 Task: Create a rule from the Routing list, Task moved to a section -> Set Priority in the project AgileBazaar , set the section as To-Do and set the priority of the task as  High
Action: Mouse moved to (1215, 110)
Screenshot: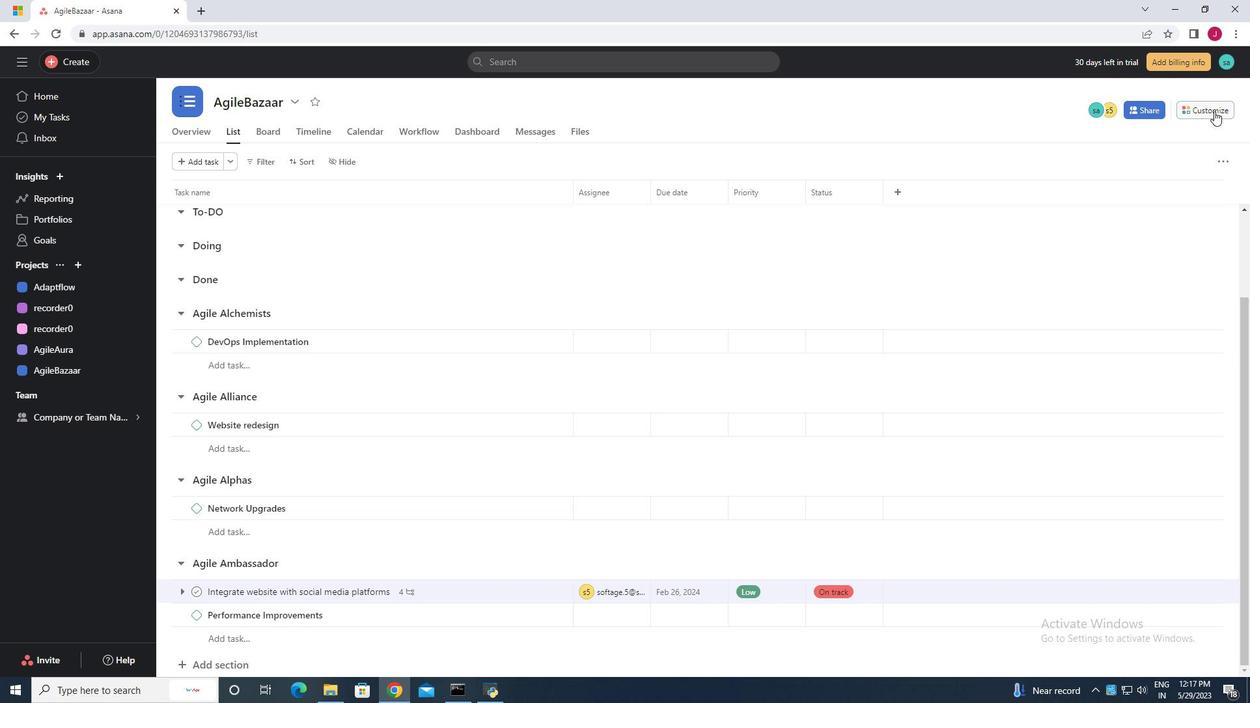 
Action: Mouse pressed left at (1215, 110)
Screenshot: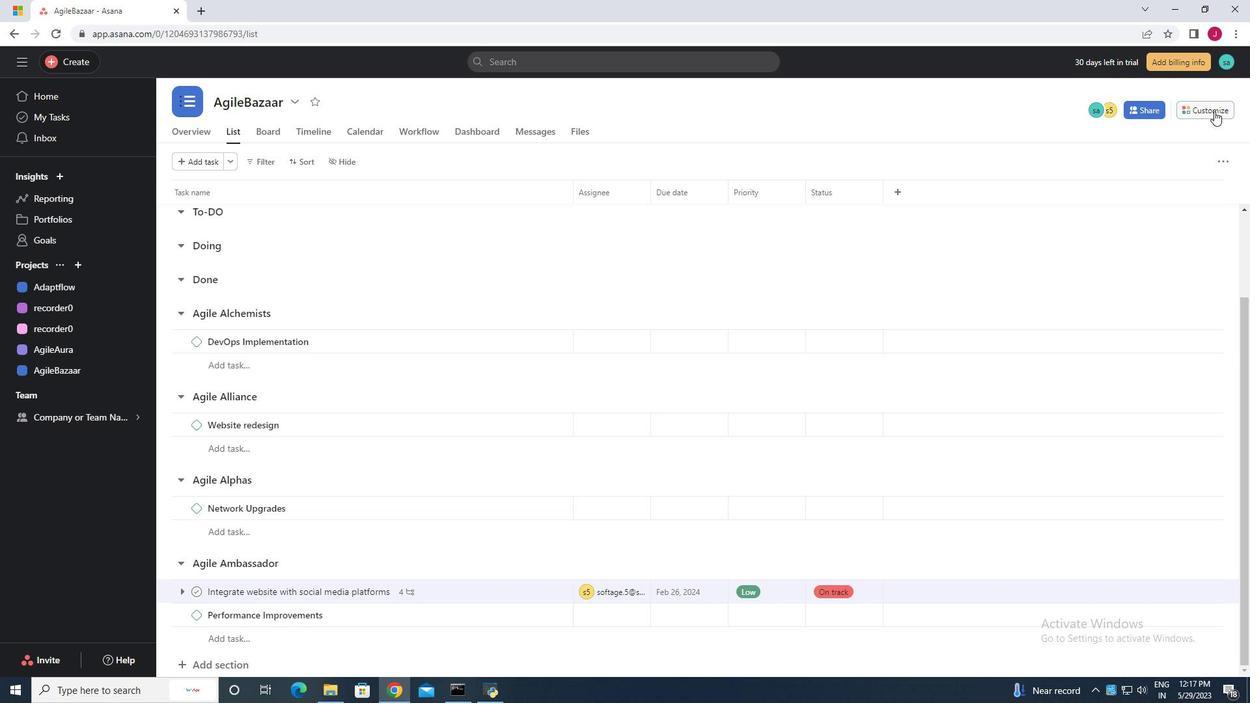 
Action: Mouse moved to (986, 282)
Screenshot: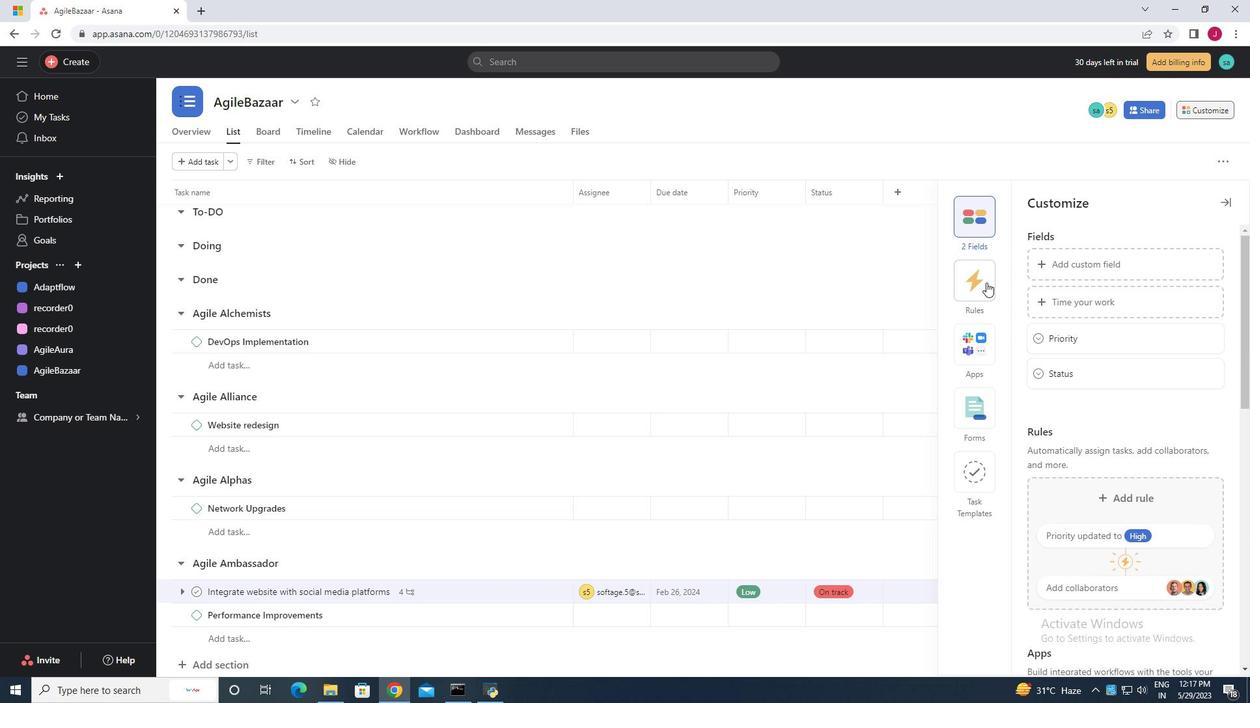 
Action: Mouse pressed left at (986, 282)
Screenshot: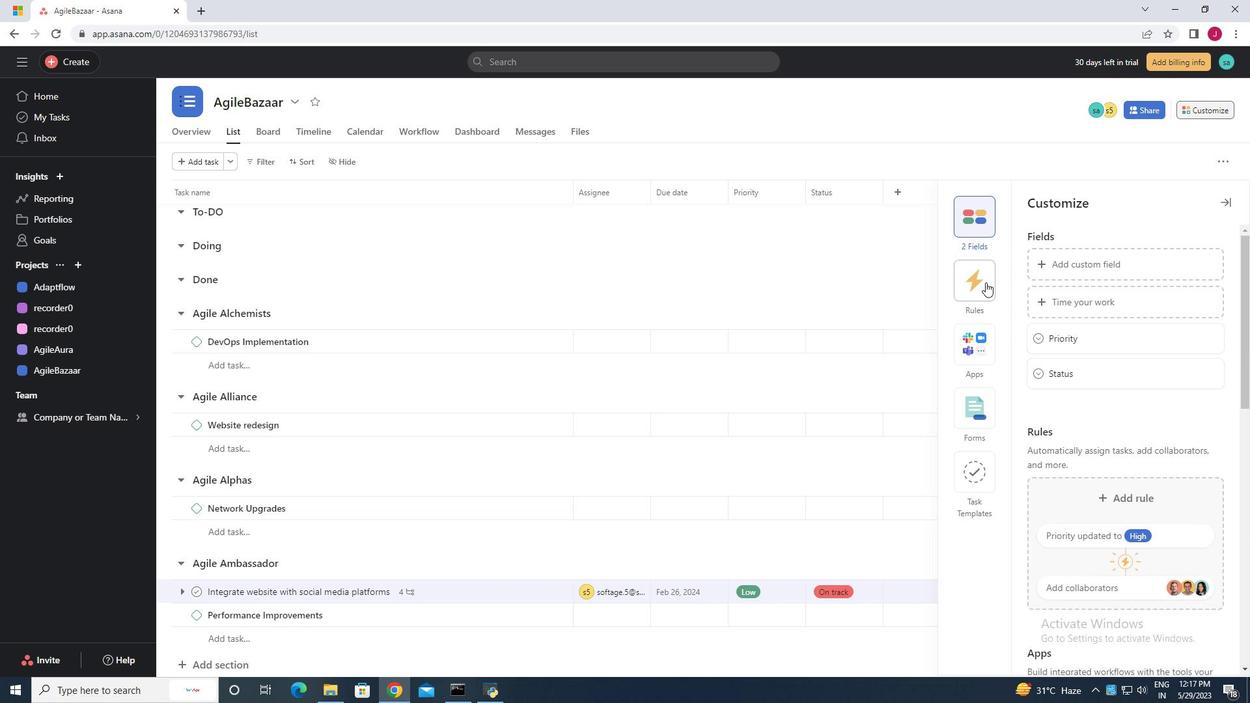 
Action: Mouse moved to (1115, 302)
Screenshot: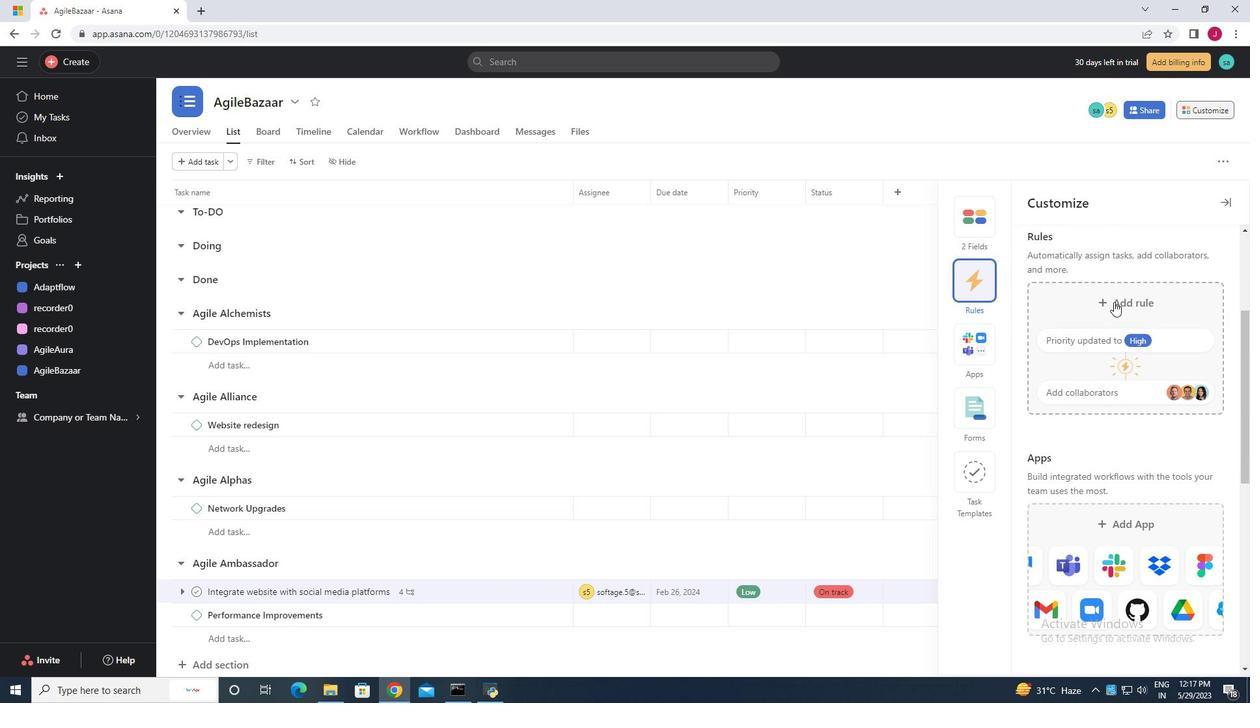 
Action: Mouse pressed left at (1115, 302)
Screenshot: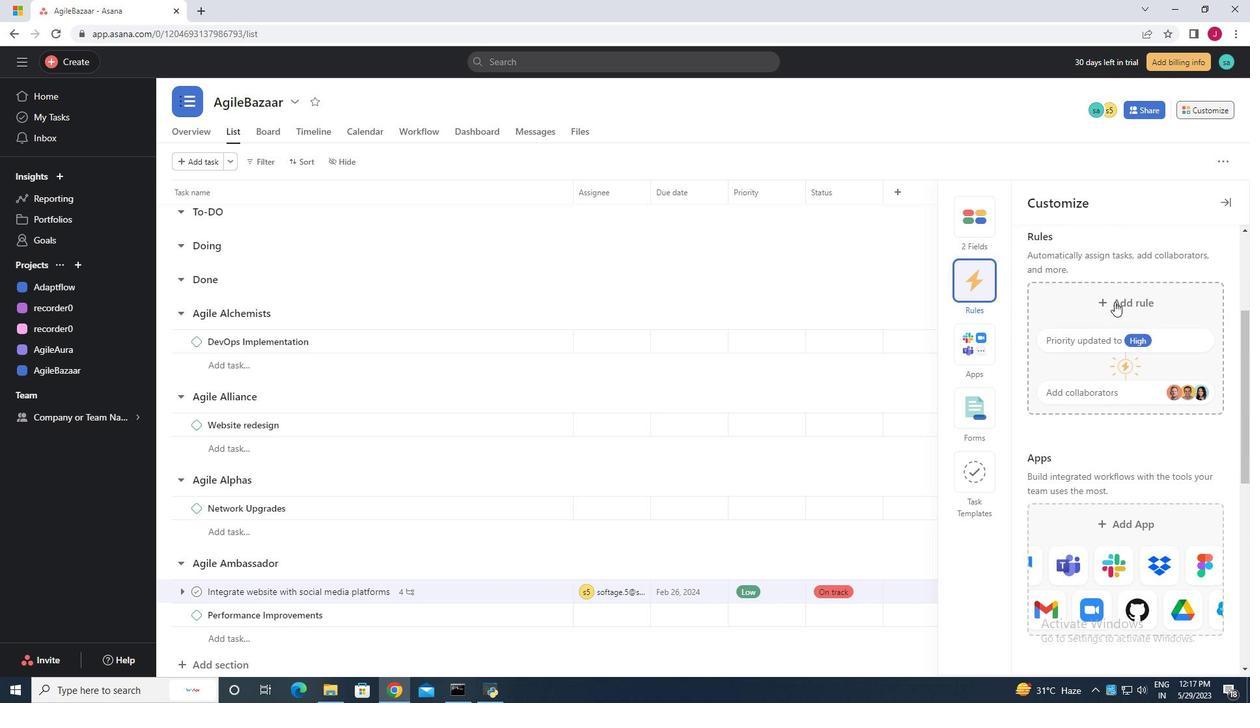 
Action: Mouse moved to (278, 173)
Screenshot: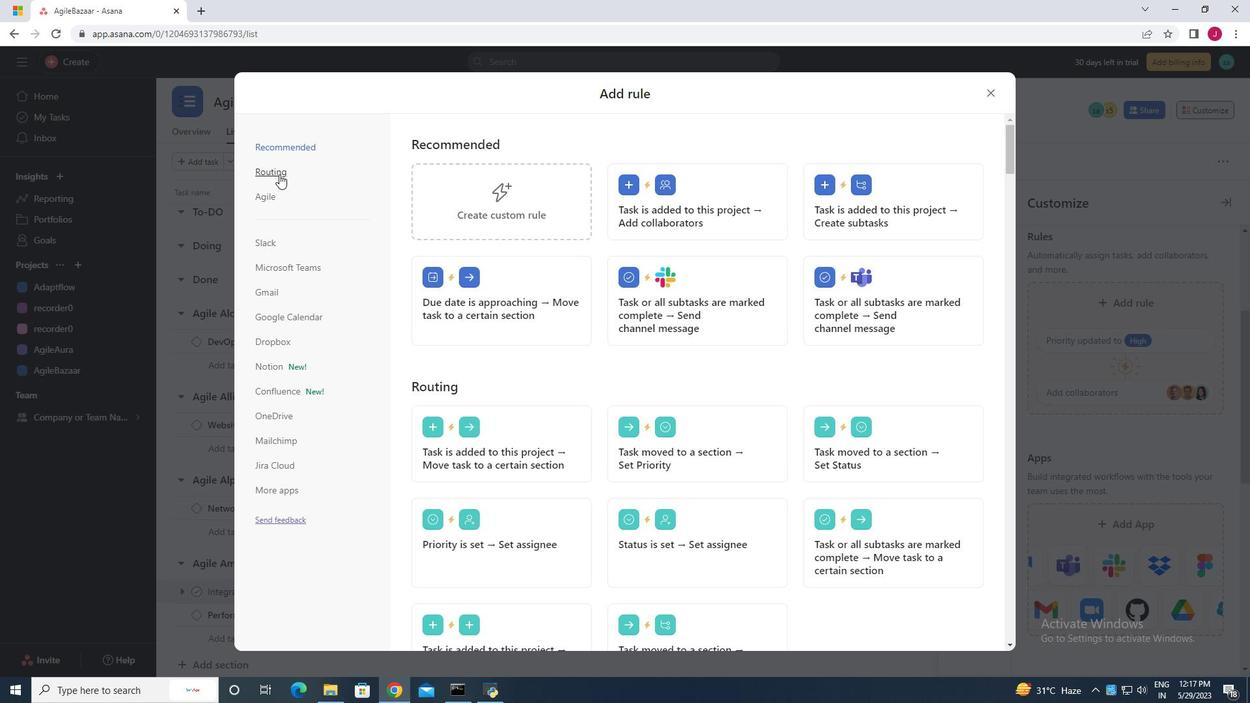 
Action: Mouse pressed left at (278, 173)
Screenshot: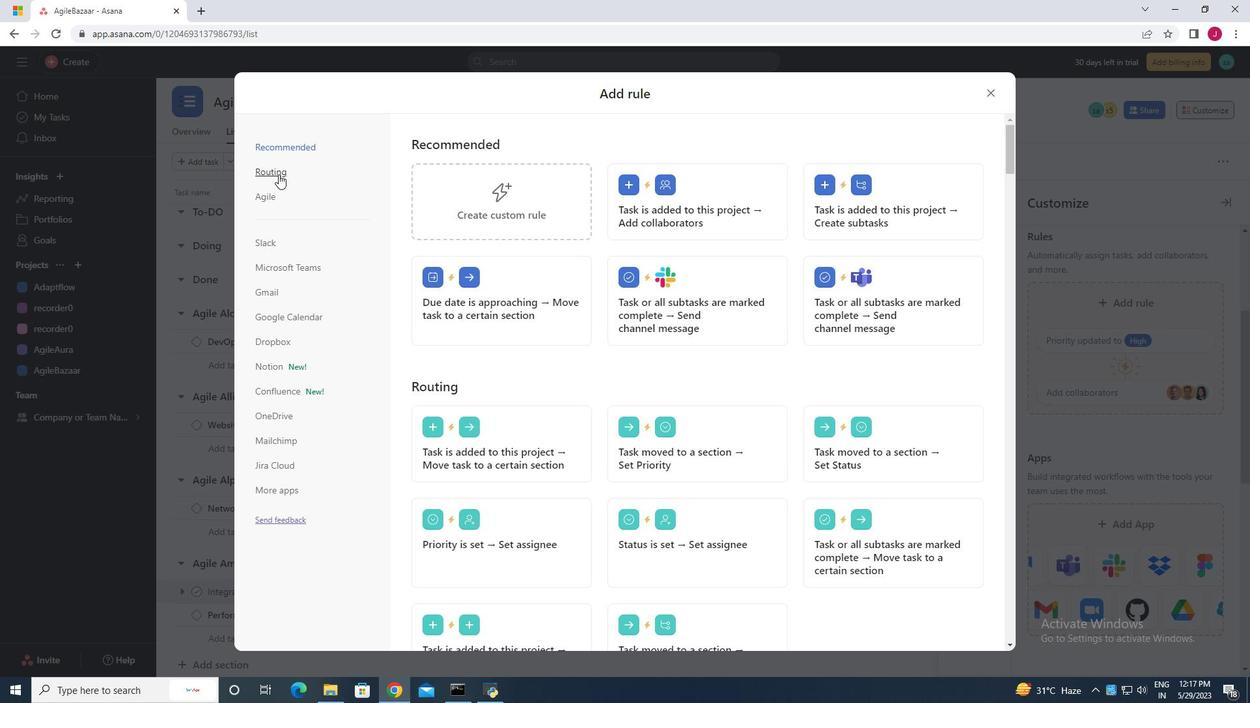 
Action: Mouse moved to (690, 211)
Screenshot: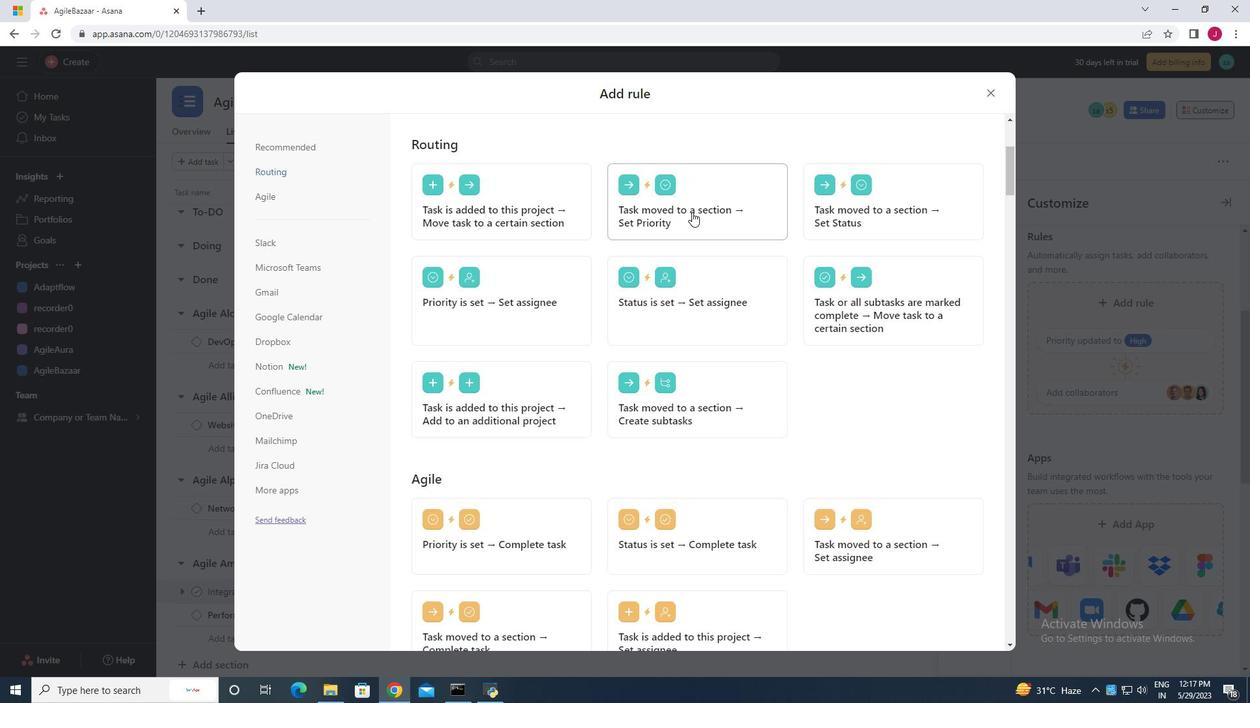 
Action: Mouse pressed left at (690, 211)
Screenshot: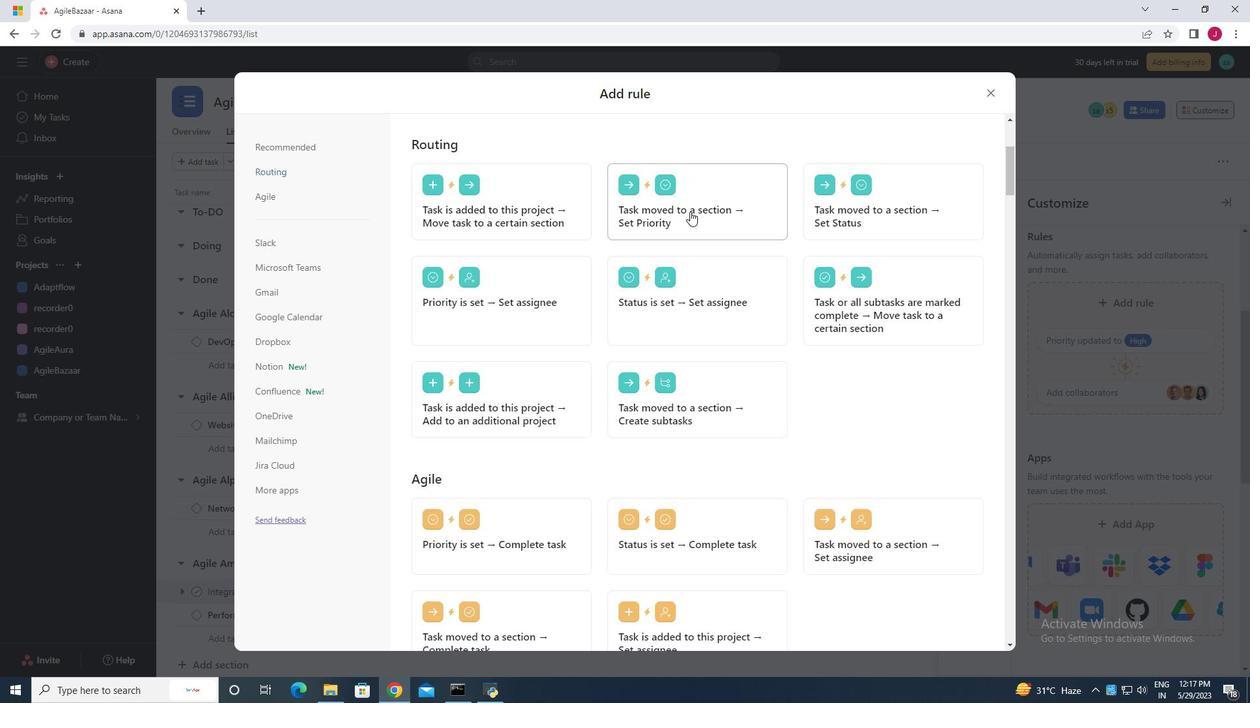 
Action: Mouse moved to (489, 349)
Screenshot: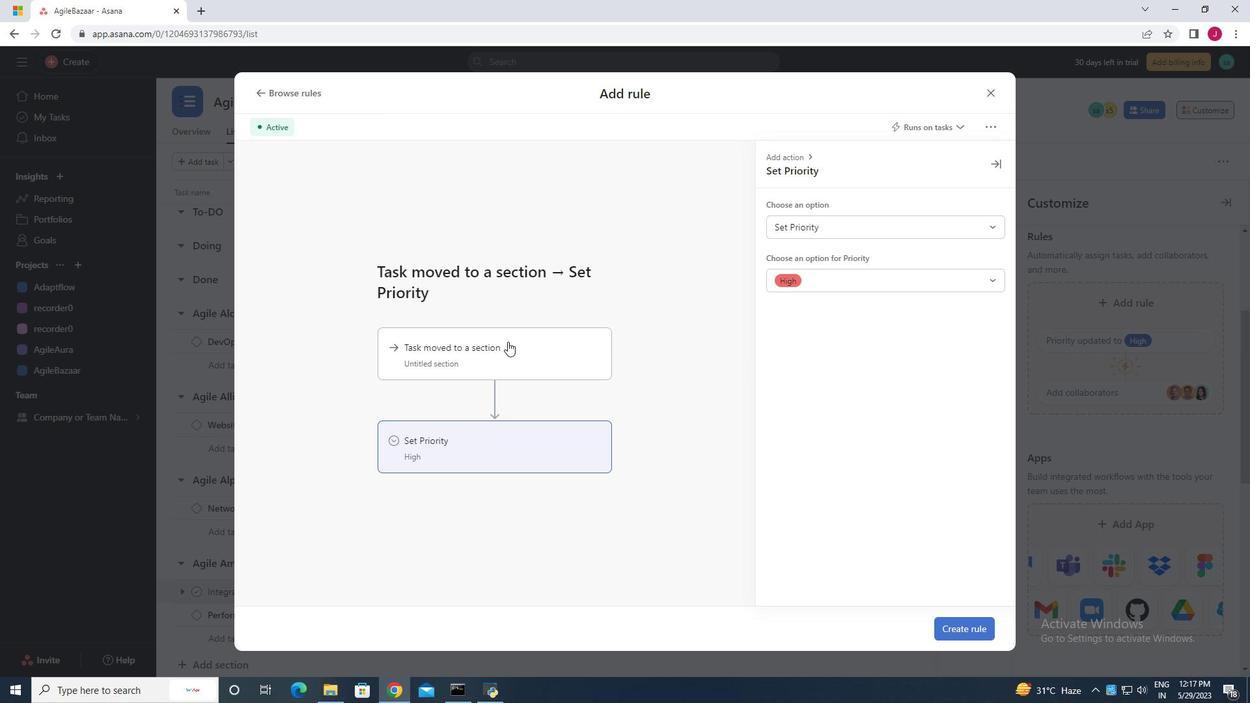 
Action: Mouse pressed left at (489, 349)
Screenshot: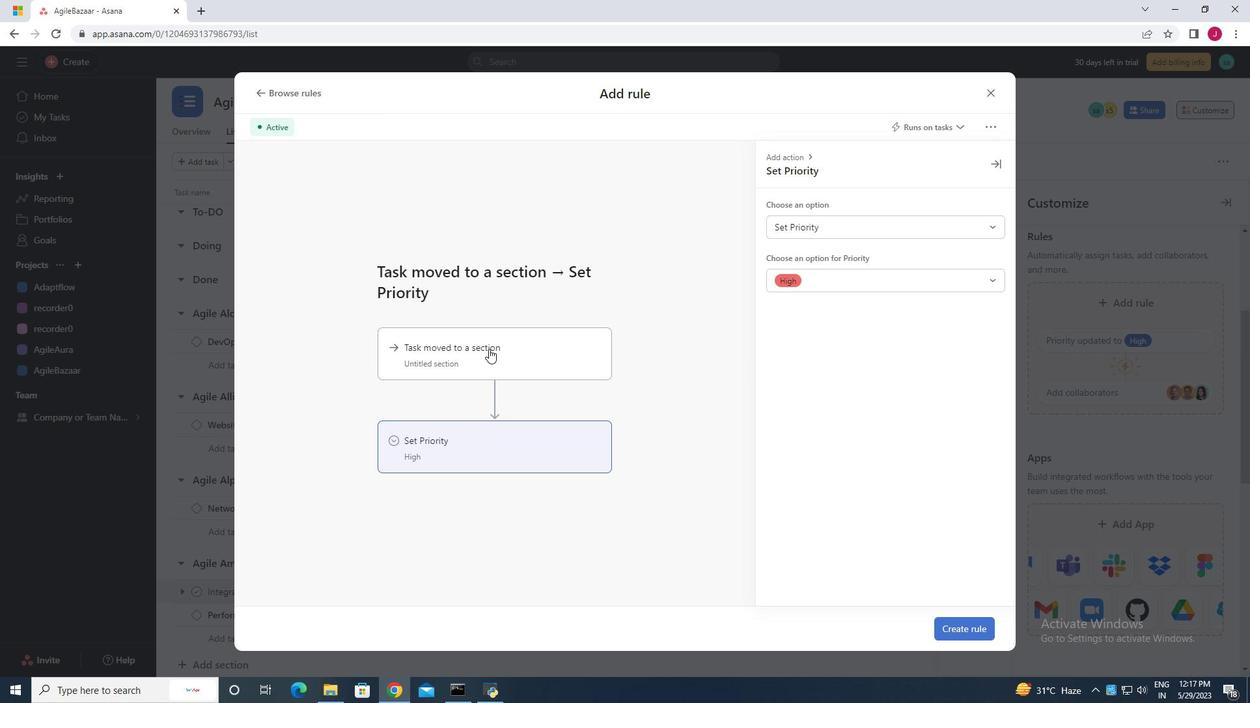 
Action: Mouse moved to (836, 222)
Screenshot: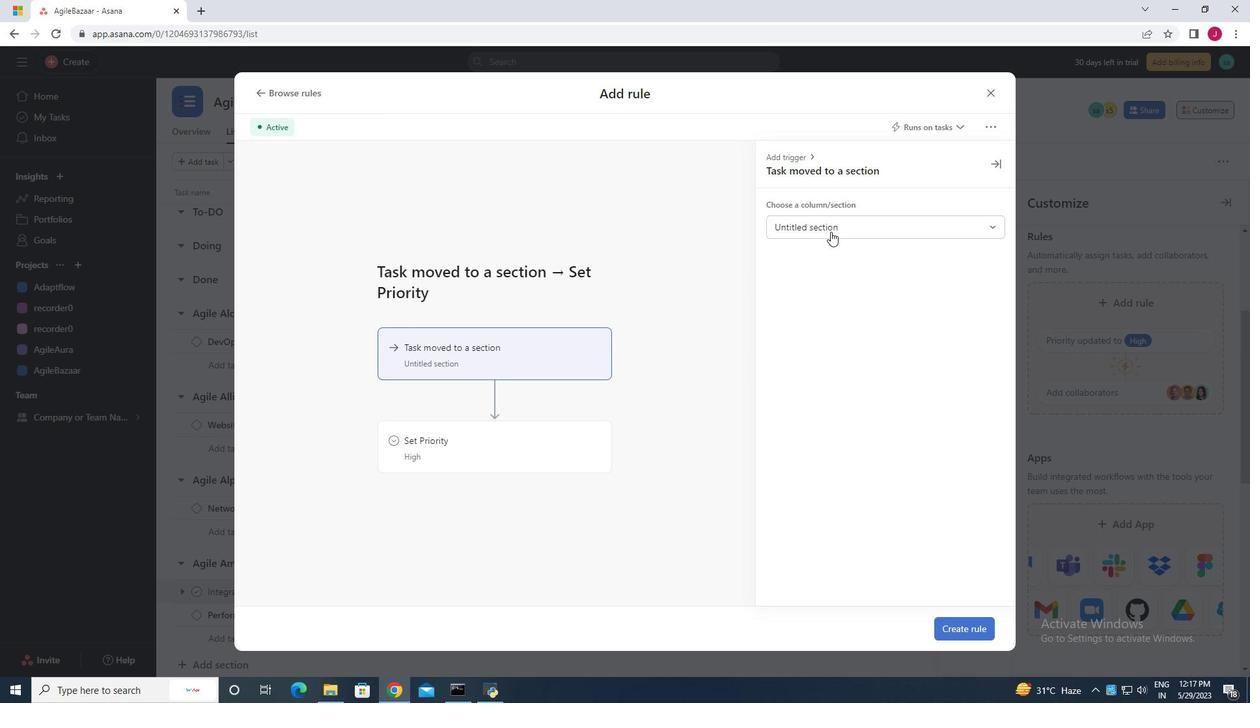 
Action: Mouse pressed left at (836, 222)
Screenshot: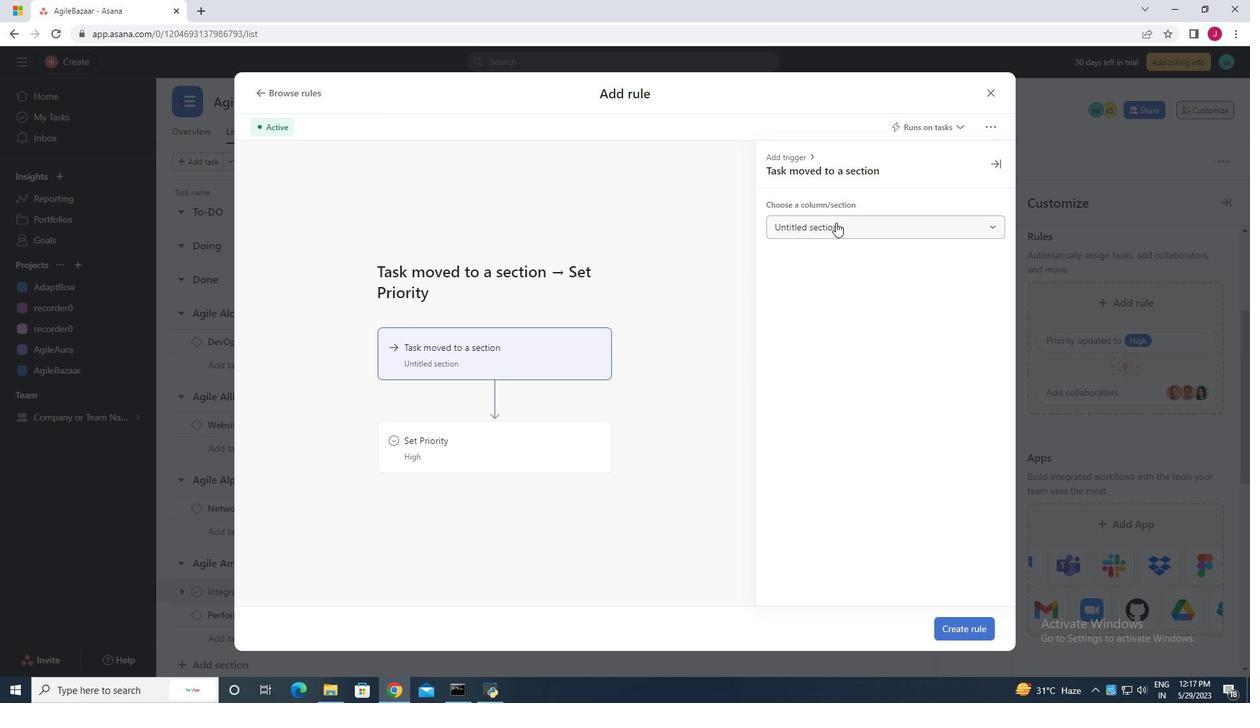 
Action: Mouse moved to (798, 280)
Screenshot: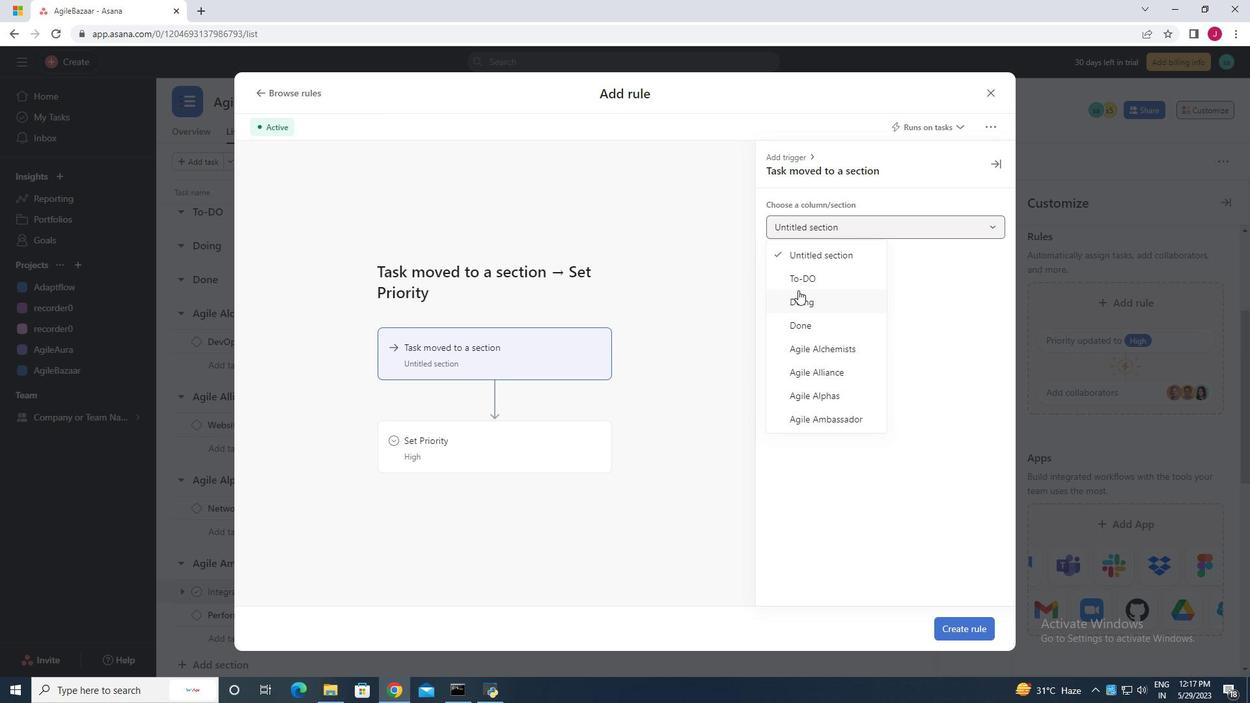 
Action: Mouse pressed left at (798, 280)
Screenshot: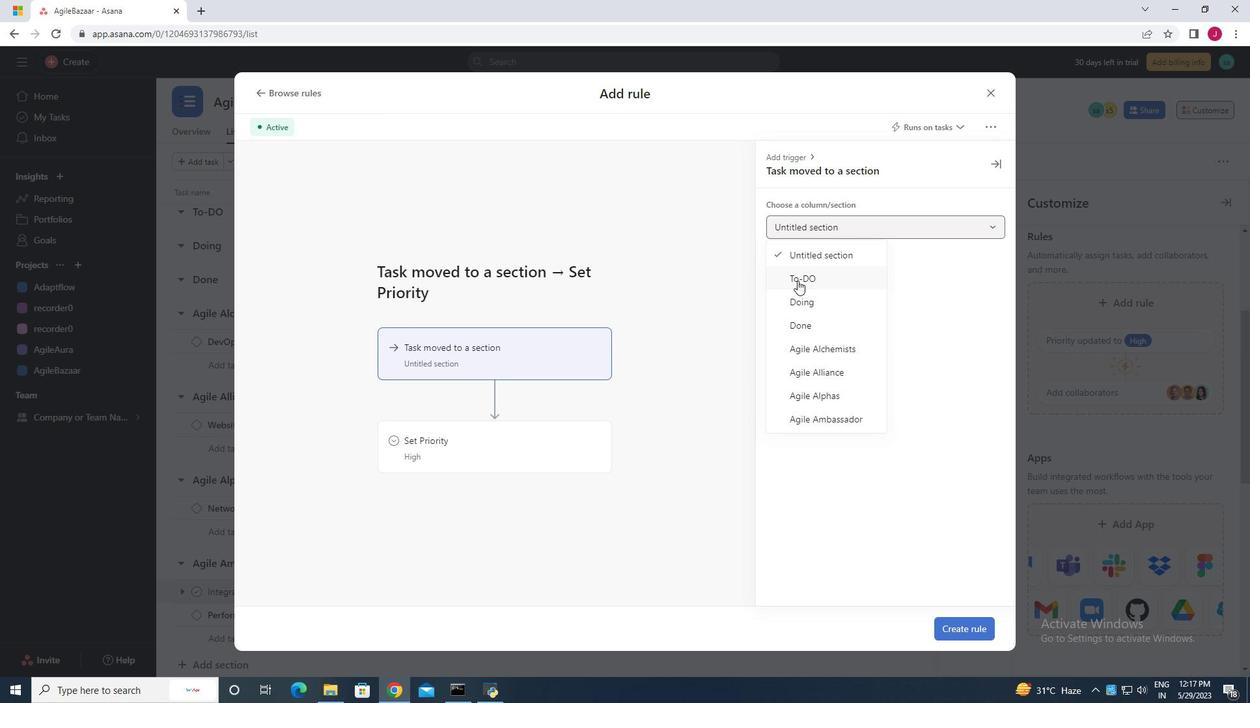 
Action: Mouse moved to (415, 448)
Screenshot: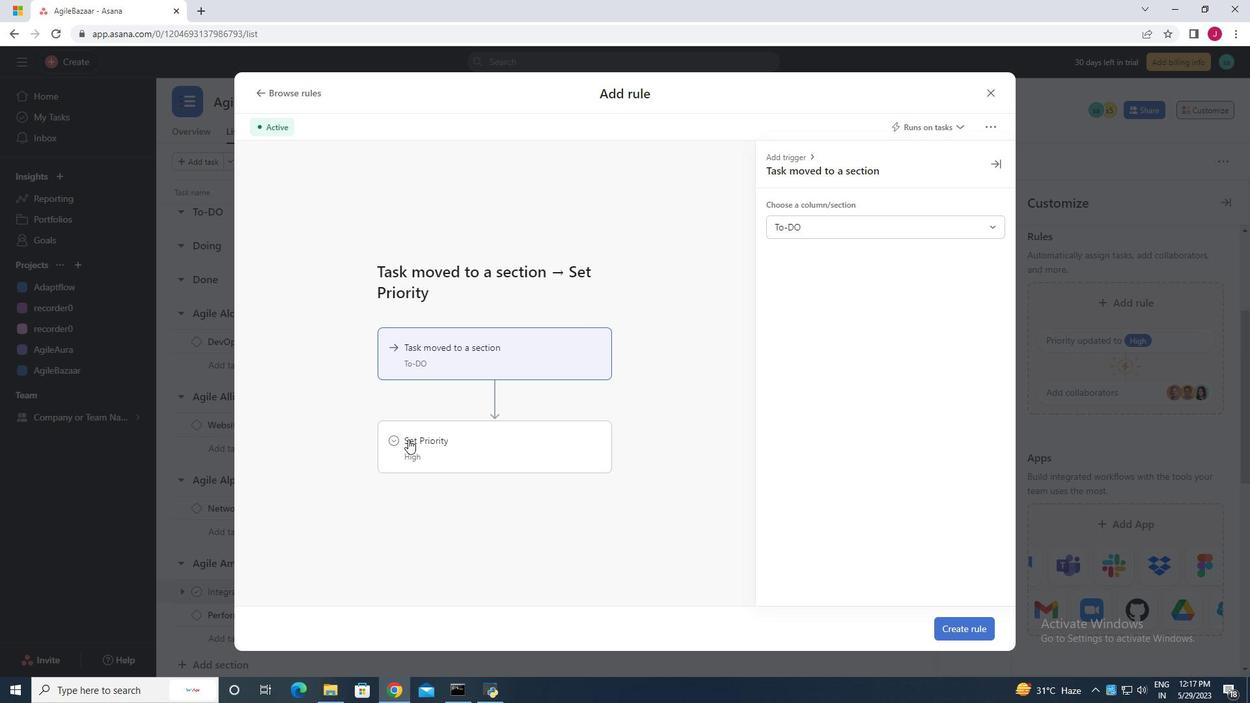 
Action: Mouse pressed left at (415, 448)
Screenshot: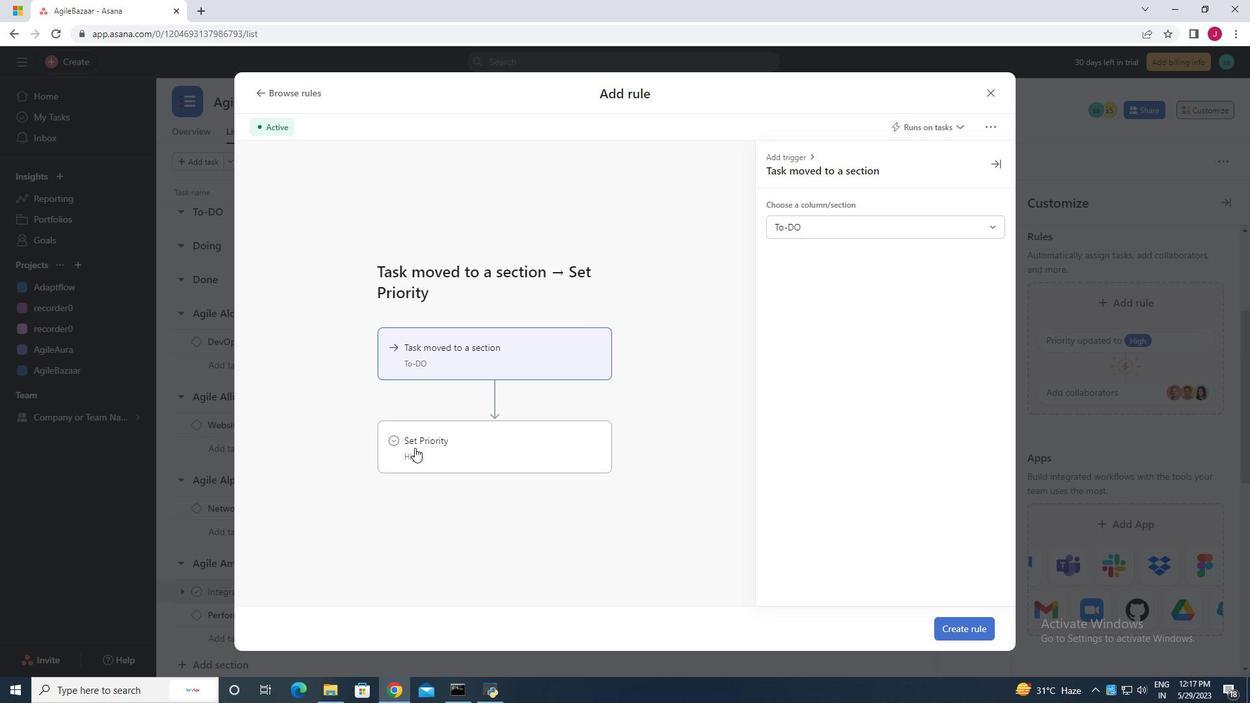 
Action: Mouse moved to (802, 281)
Screenshot: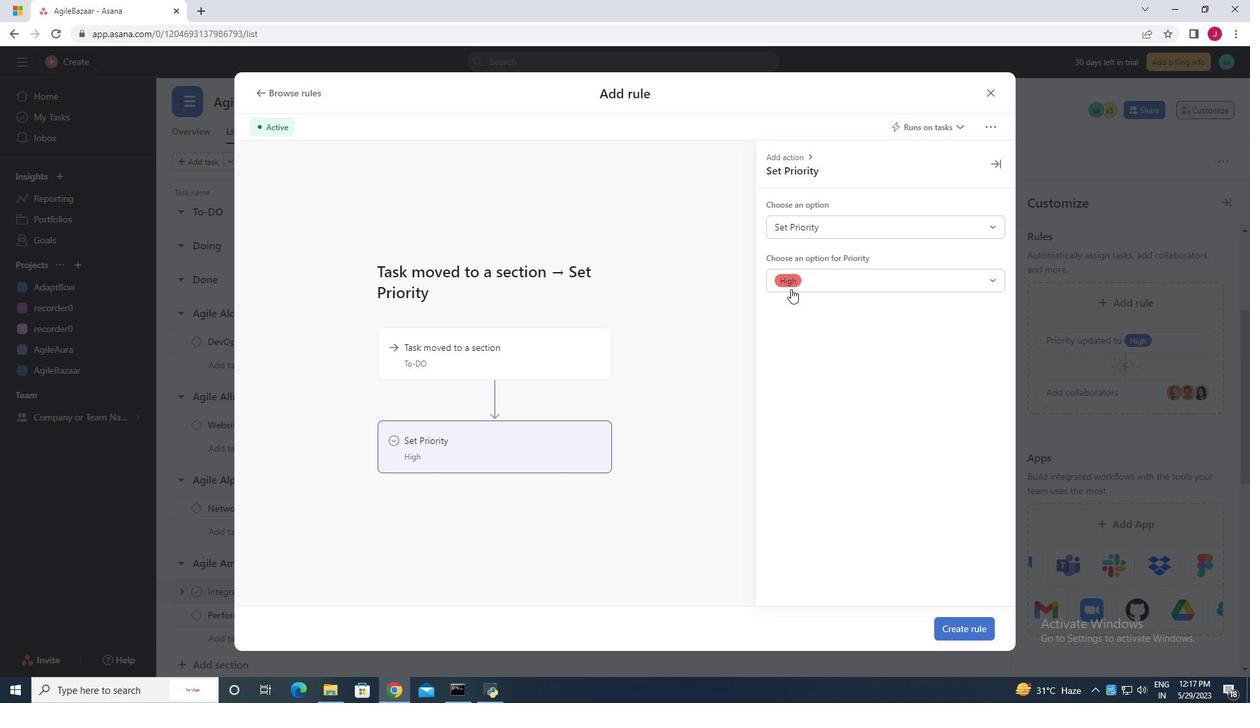 
Action: Mouse pressed left at (802, 281)
Screenshot: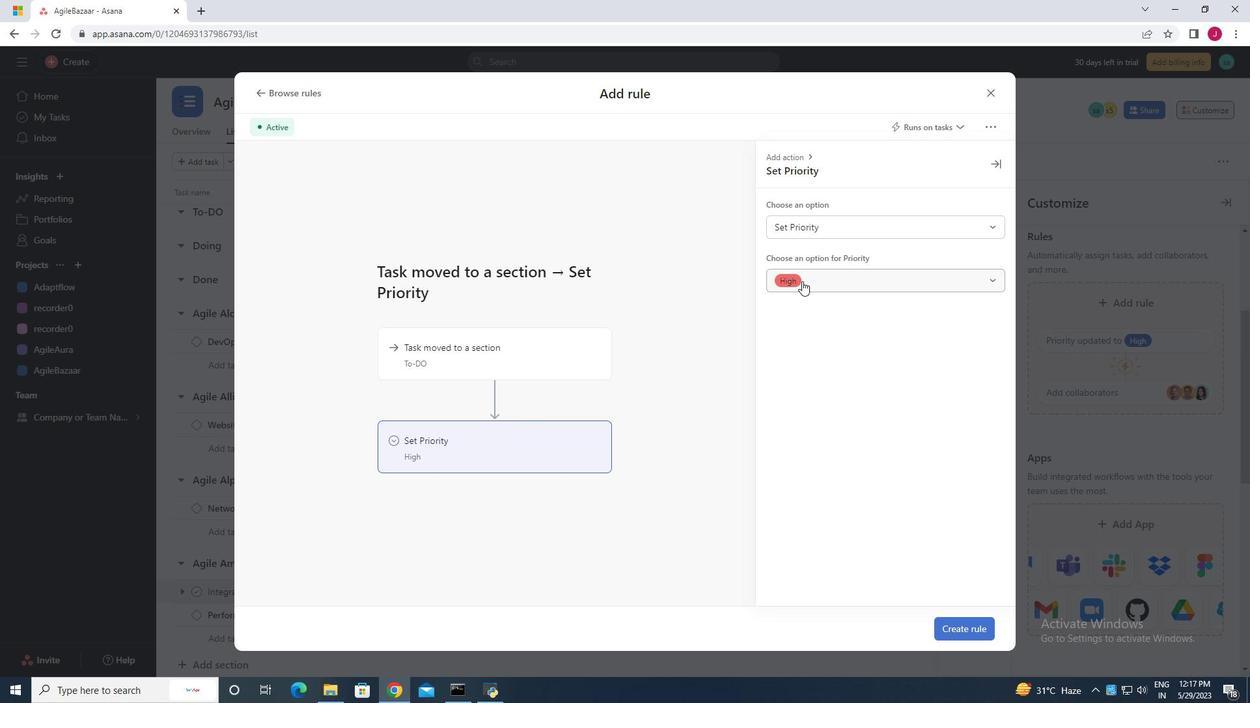 
Action: Mouse pressed left at (802, 281)
Screenshot: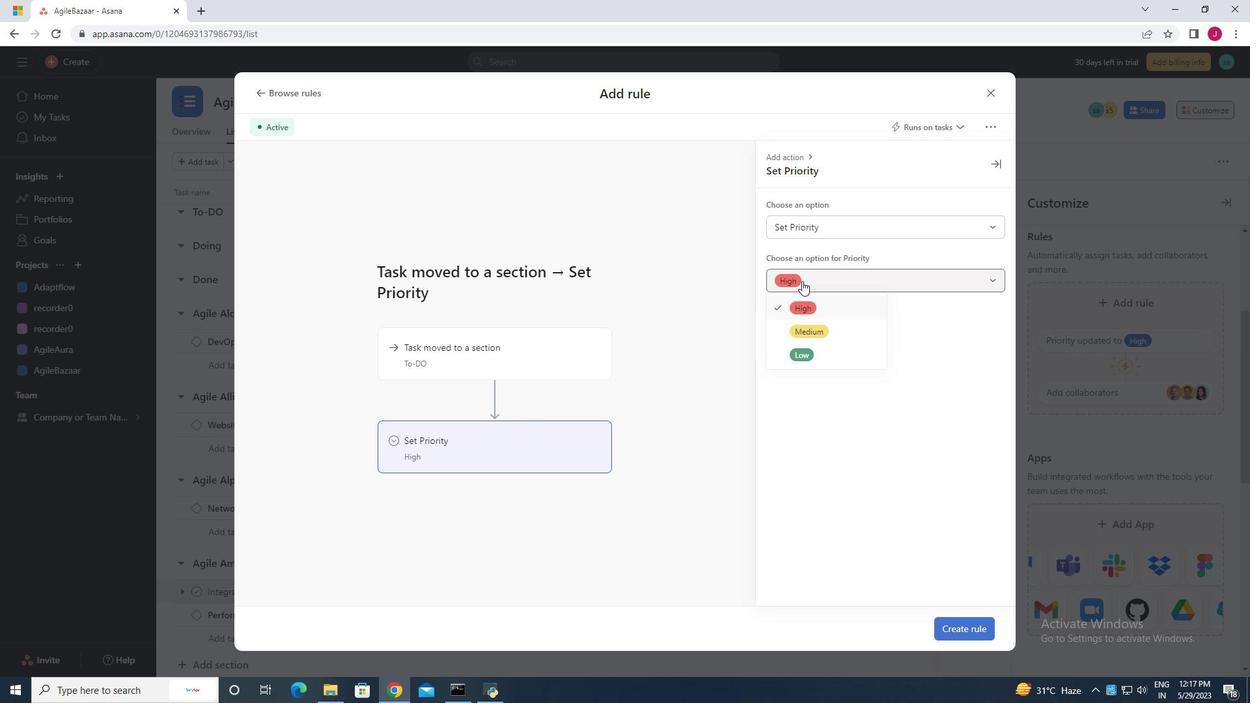
Action: Mouse moved to (970, 626)
Screenshot: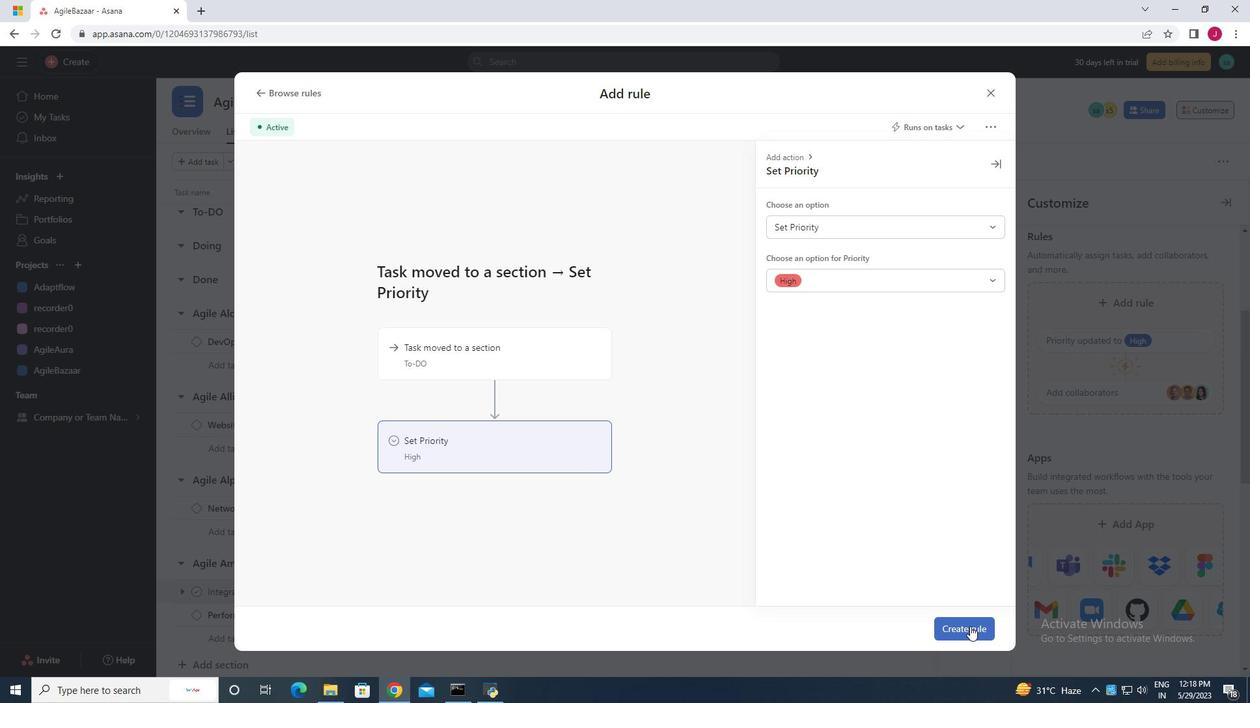 
Action: Mouse pressed left at (970, 626)
Screenshot: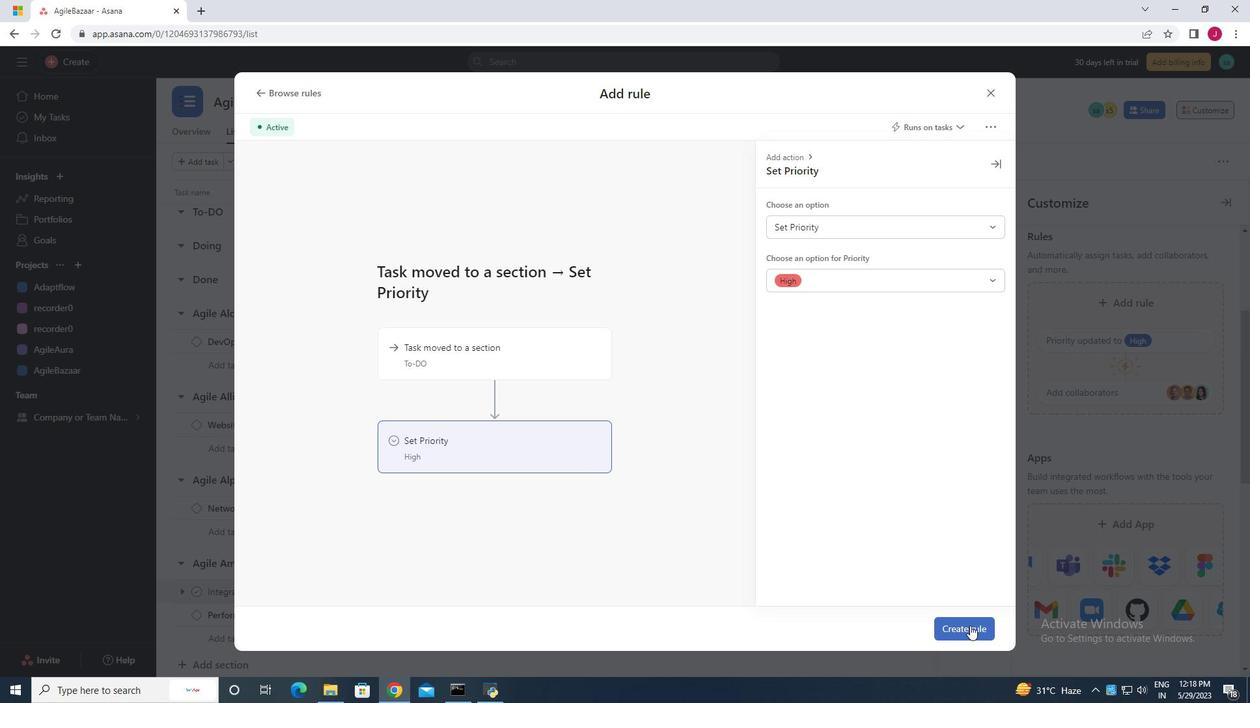 
Action: Mouse moved to (968, 625)
Screenshot: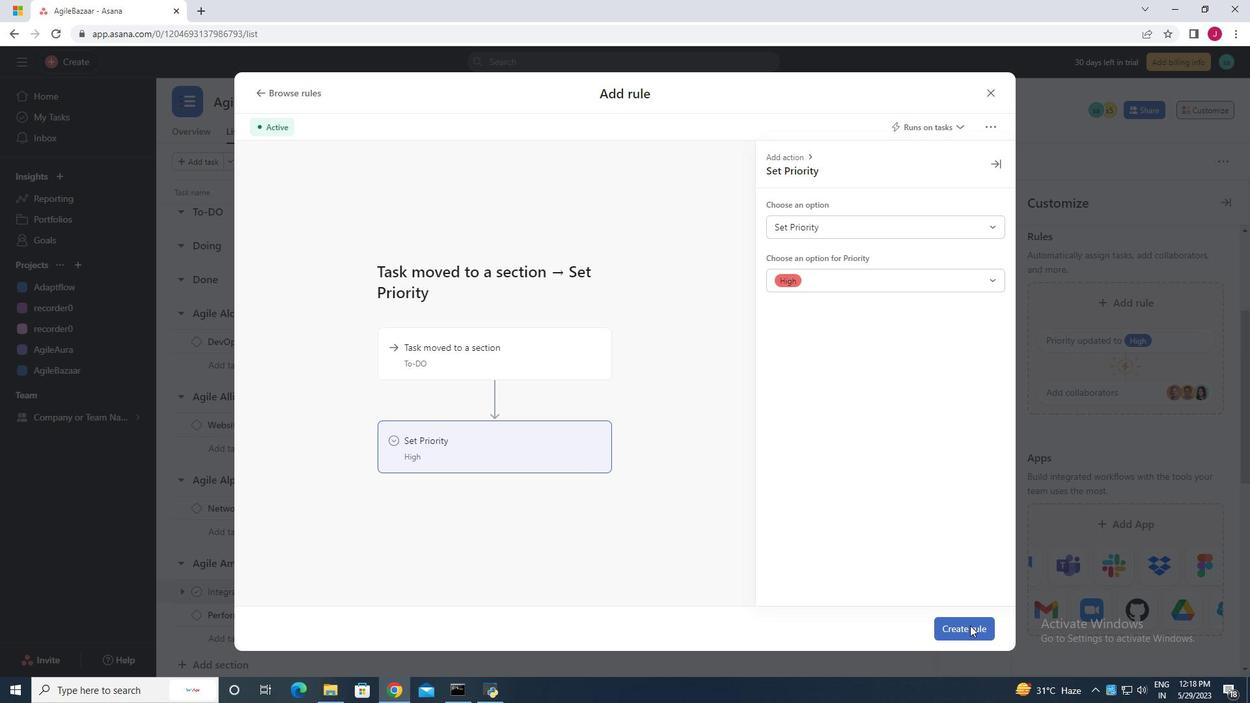 
